 Task: Change the current theme to "Momentum".
Action: Mouse moved to (14, 137)
Screenshot: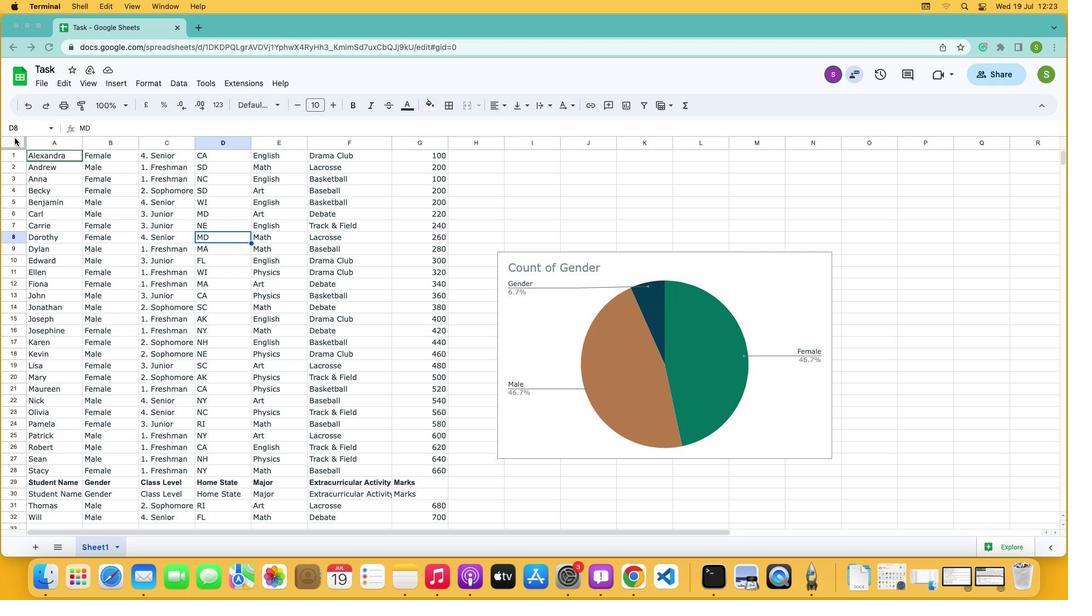 
Action: Mouse pressed left at (14, 137)
Screenshot: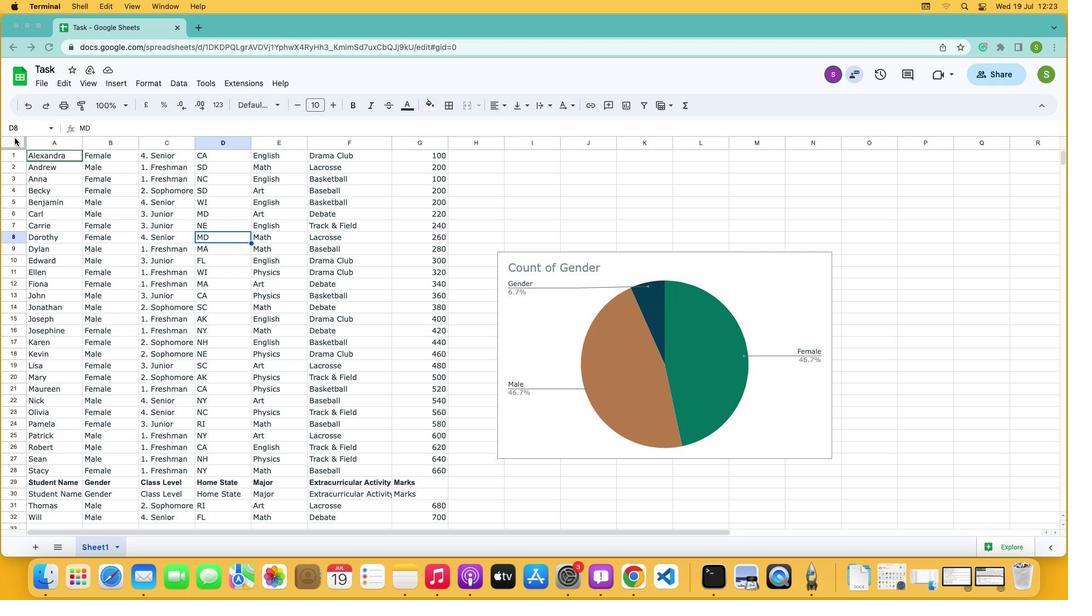 
Action: Mouse moved to (16, 144)
Screenshot: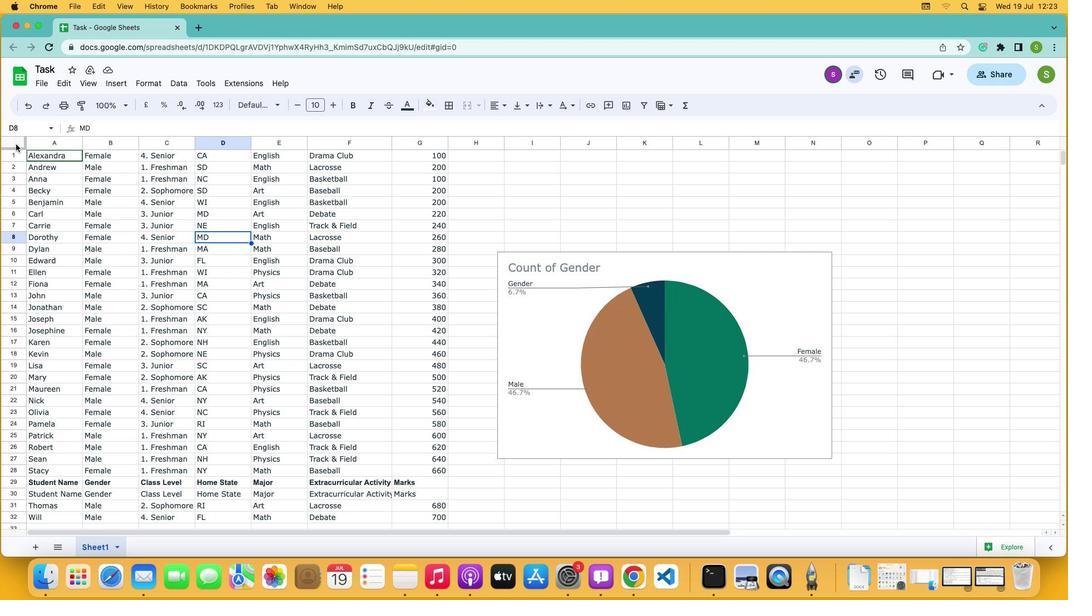 
Action: Mouse pressed left at (16, 144)
Screenshot: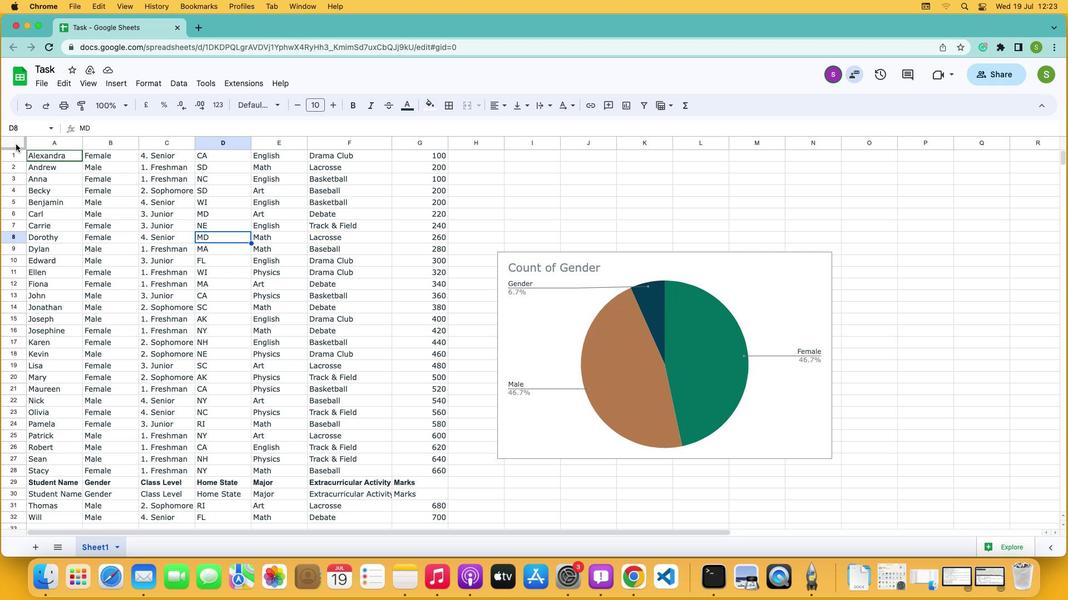 
Action: Mouse moved to (156, 81)
Screenshot: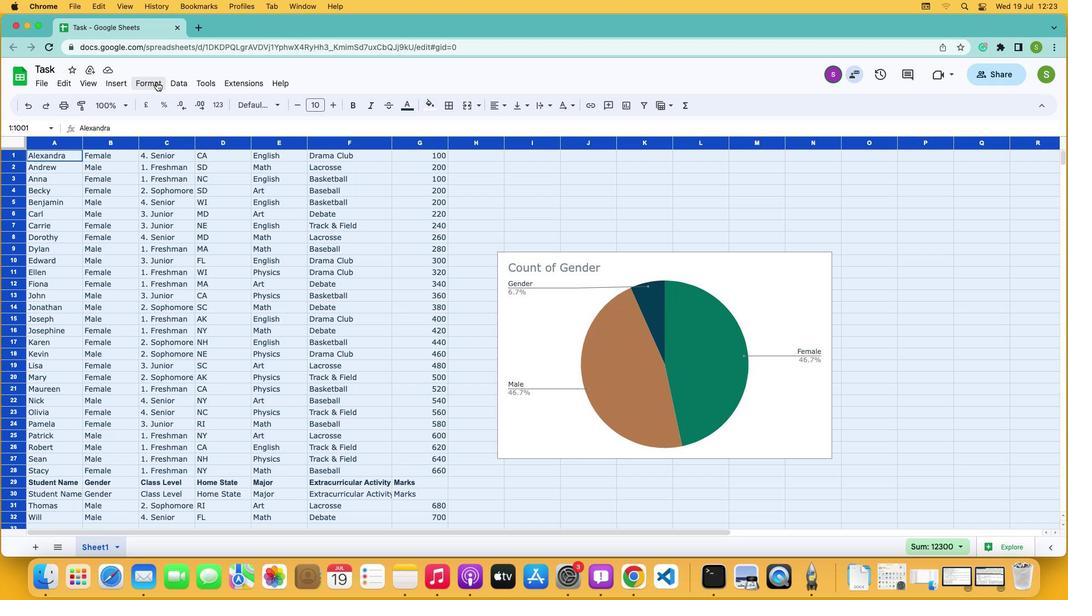 
Action: Mouse pressed left at (156, 81)
Screenshot: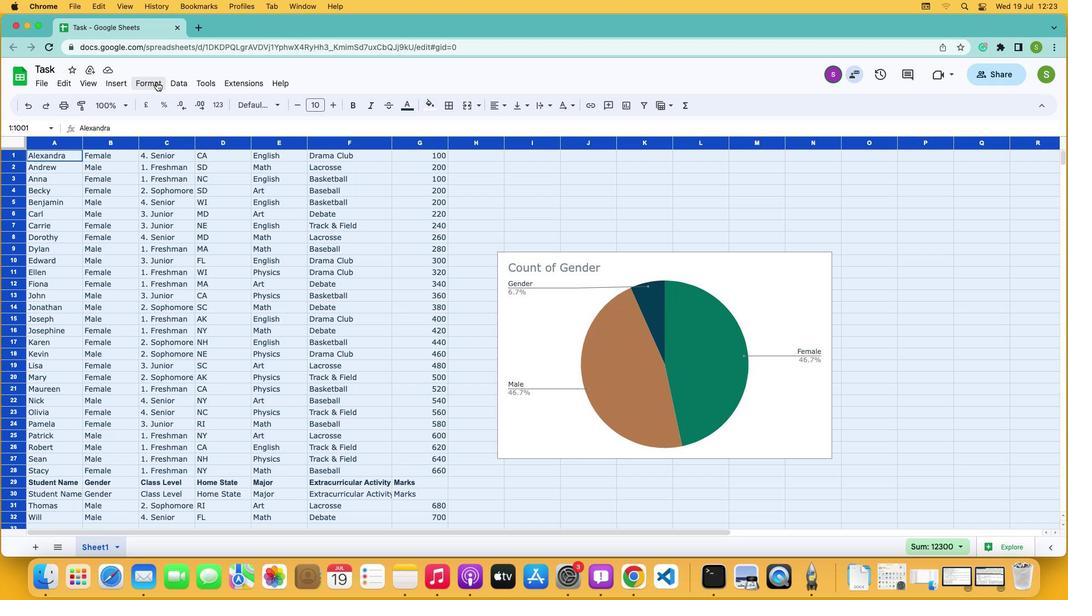 
Action: Mouse moved to (162, 96)
Screenshot: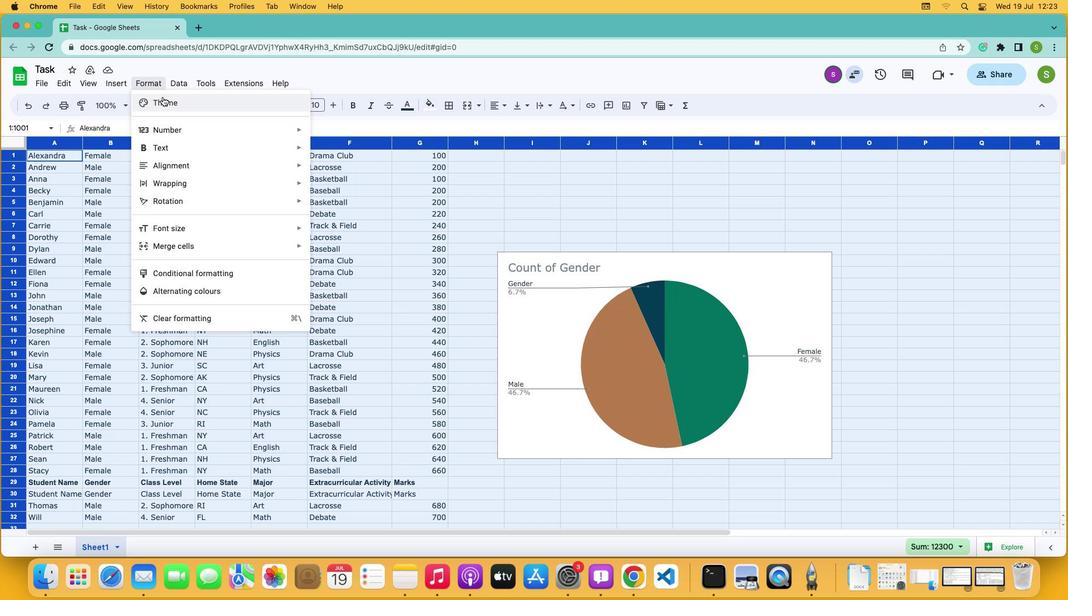 
Action: Mouse pressed left at (162, 96)
Screenshot: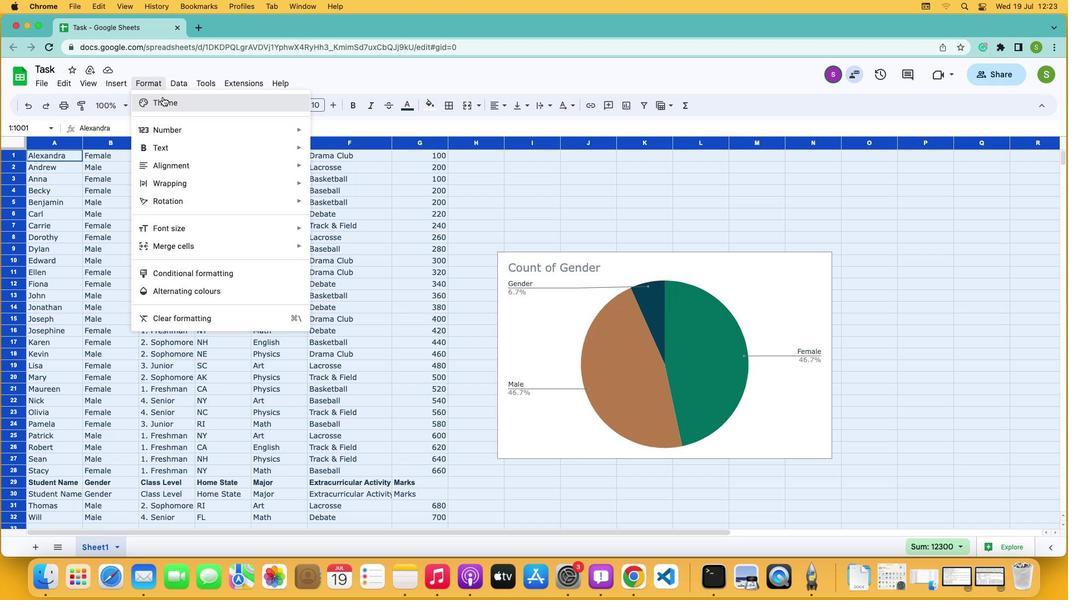 
Action: Mouse moved to (932, 398)
Screenshot: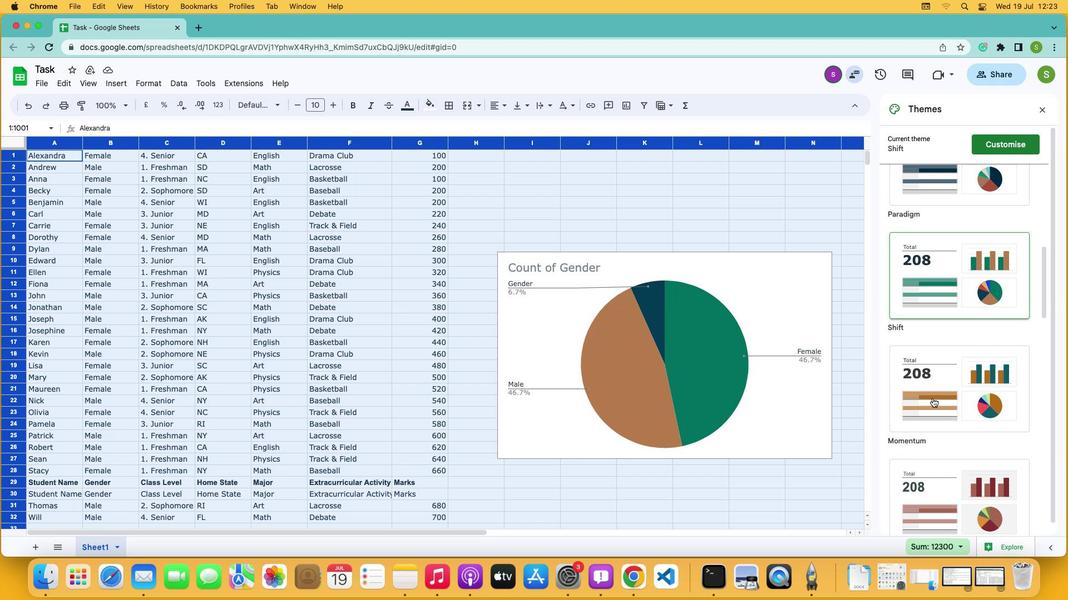 
Action: Mouse pressed left at (932, 398)
Screenshot: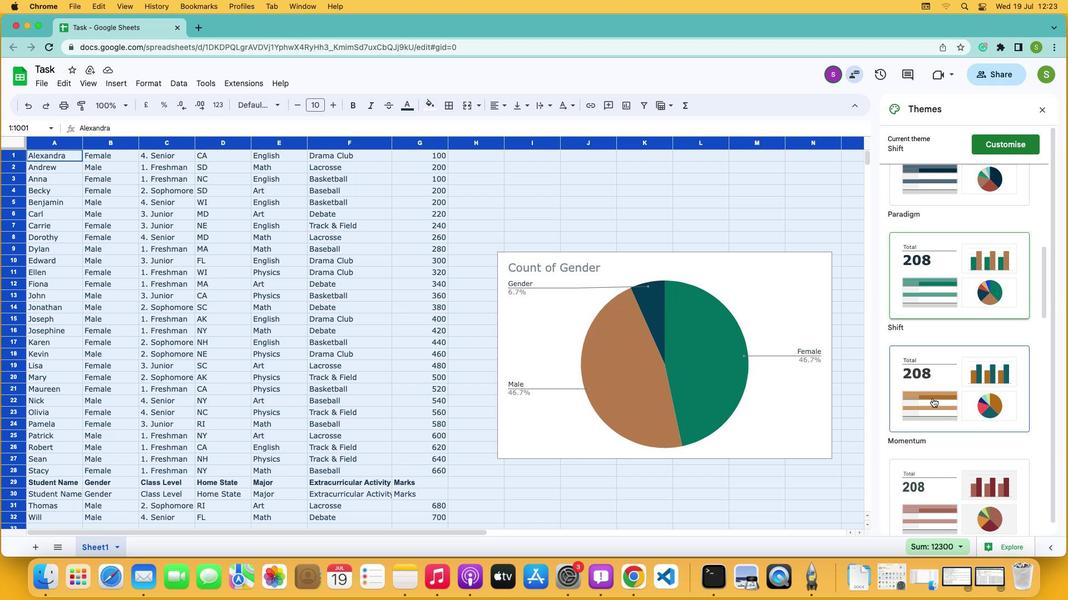 
